 Task: Create New Customer with Customer Name: Dollar General, Billing Address Line1: 3636 Walton Street, Billing Address Line2:  Salt Lake City, Billing Address Line3:  Utah 84104
Action: Mouse moved to (182, 31)
Screenshot: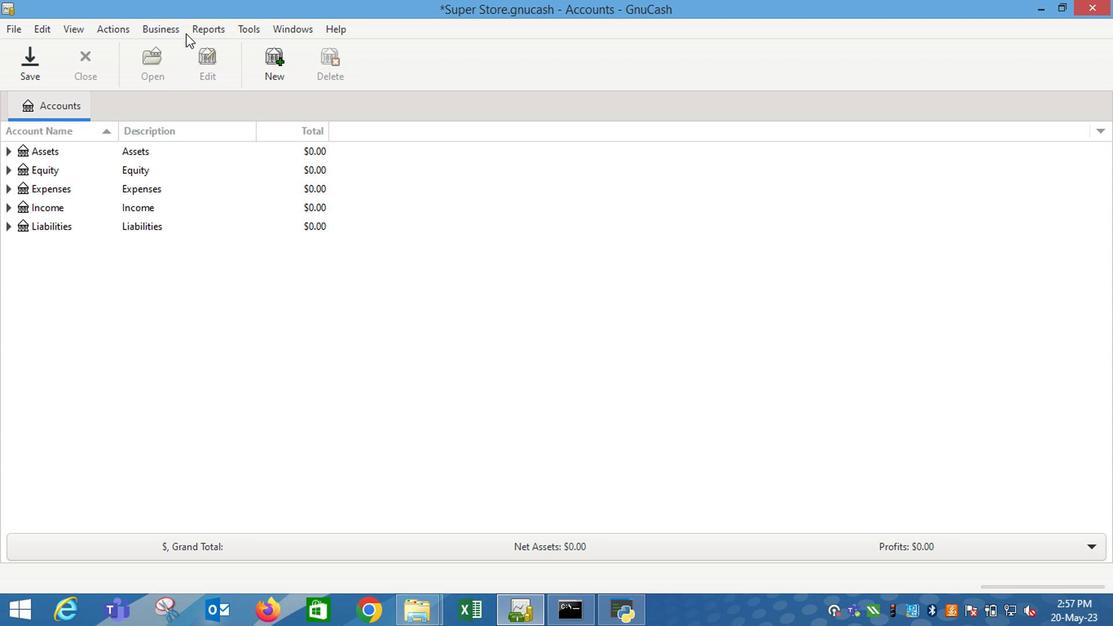 
Action: Mouse pressed left at (182, 31)
Screenshot: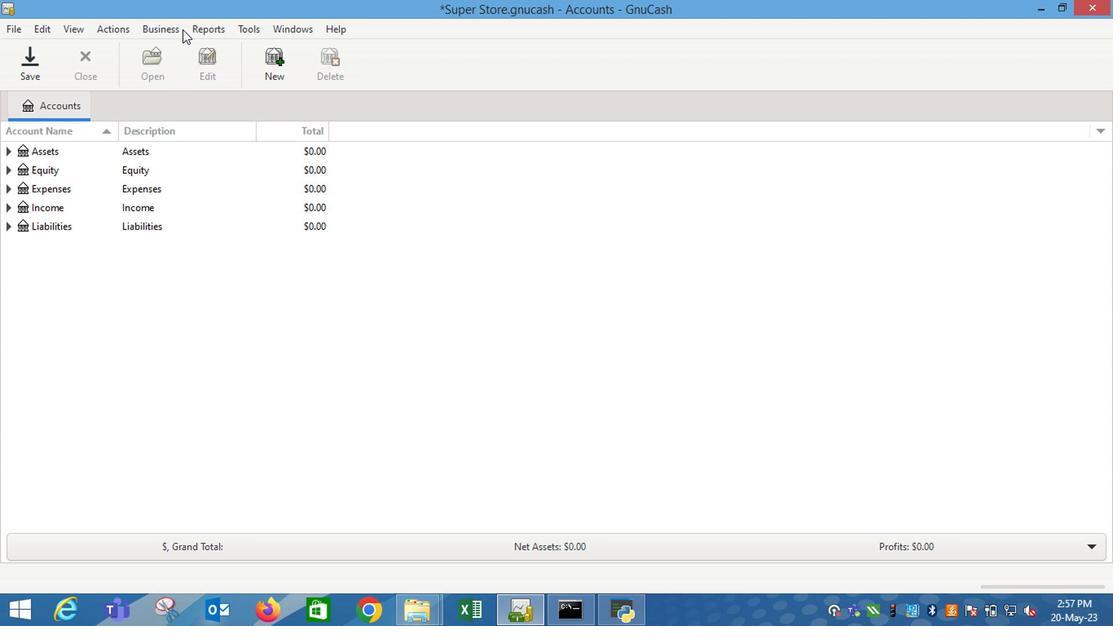
Action: Mouse moved to (374, 71)
Screenshot: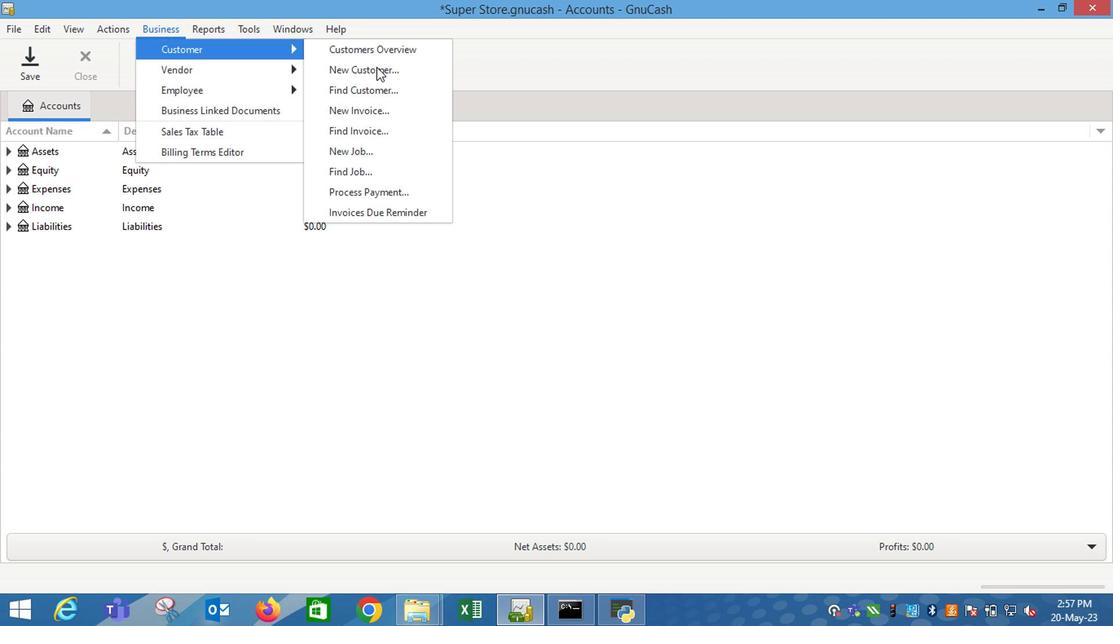 
Action: Mouse pressed left at (374, 71)
Screenshot: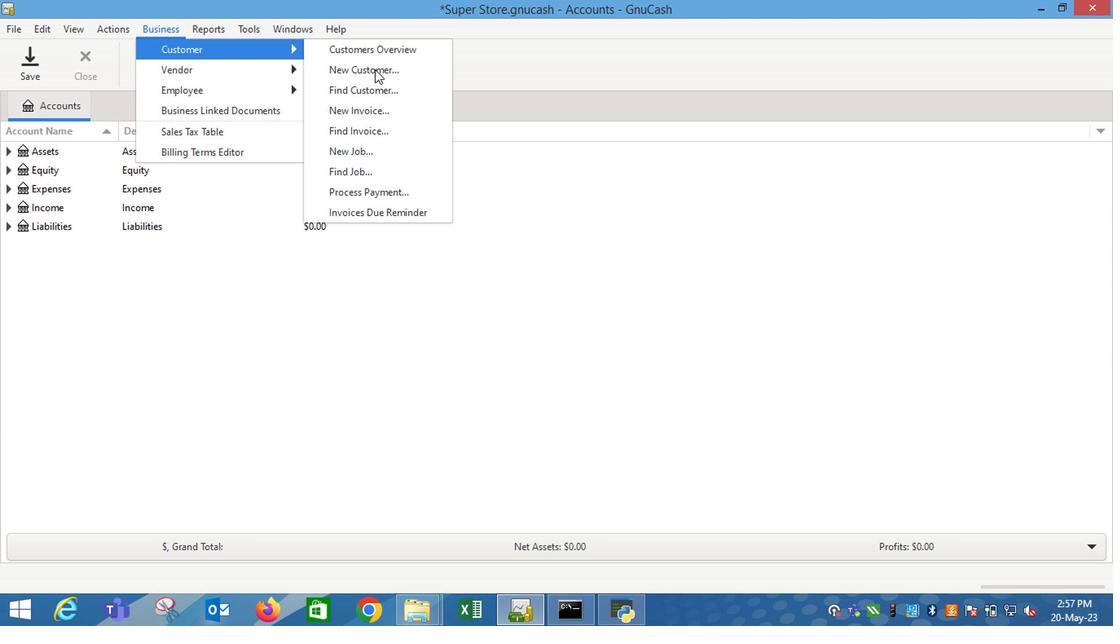 
Action: Key pressed <Key.shift_r>Dollar<Key.space><Key.shift_r>General<Key.space><Key.backspace><Key.tab><Key.tab><Key.tab>3636<Key.space><Key.shift_r>Walton<Key.space><Key.shift_r>Street<Key.tab><Key.shift_r>Sa<Key.right><Key.tab><Key.shift_r>U<Key.right>
Screenshot: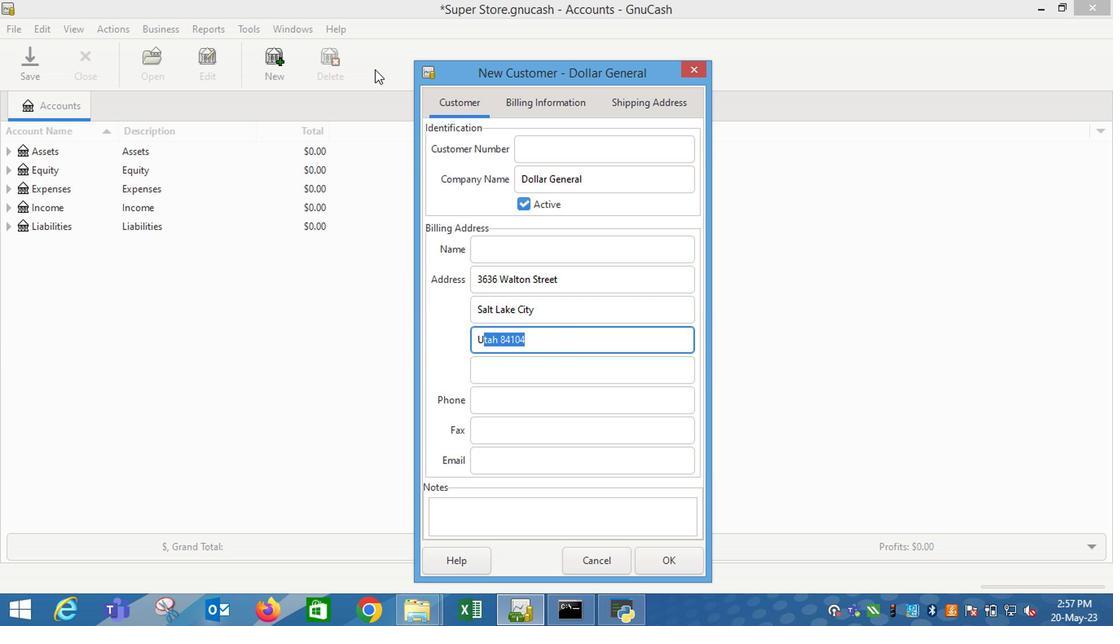 
Action: Mouse moved to (667, 559)
Screenshot: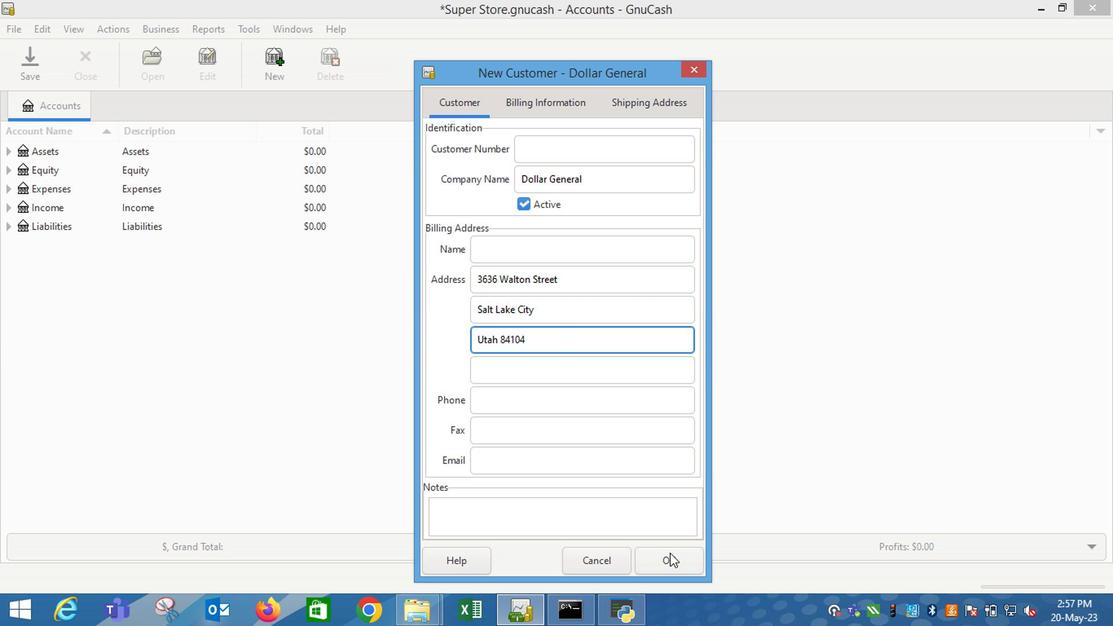 
Action: Mouse pressed left at (667, 559)
Screenshot: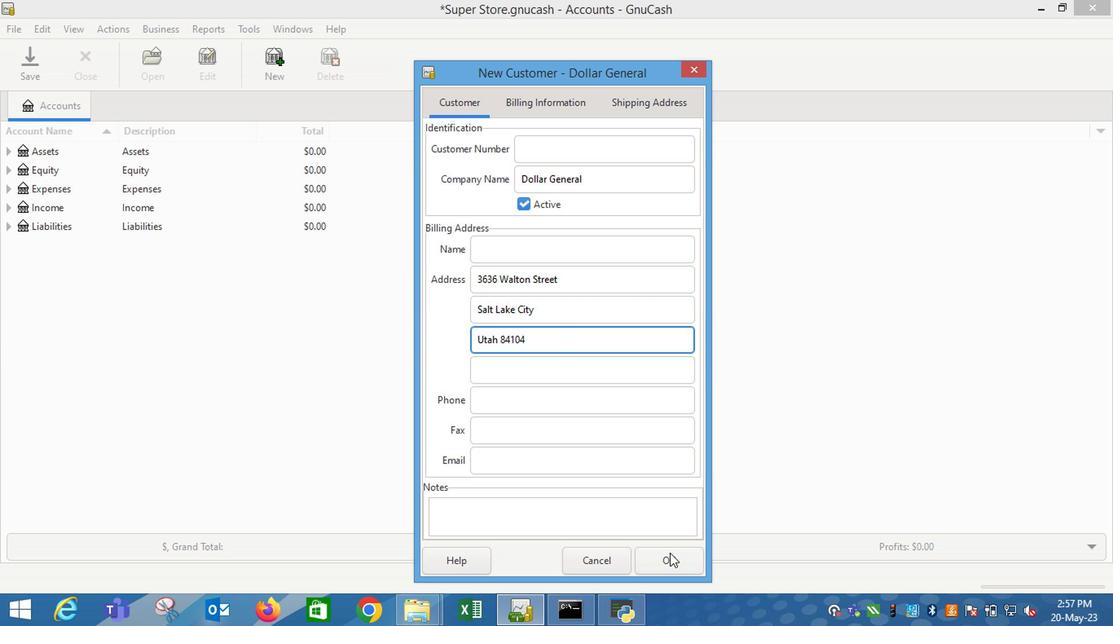 
Action: Mouse moved to (667, 560)
Screenshot: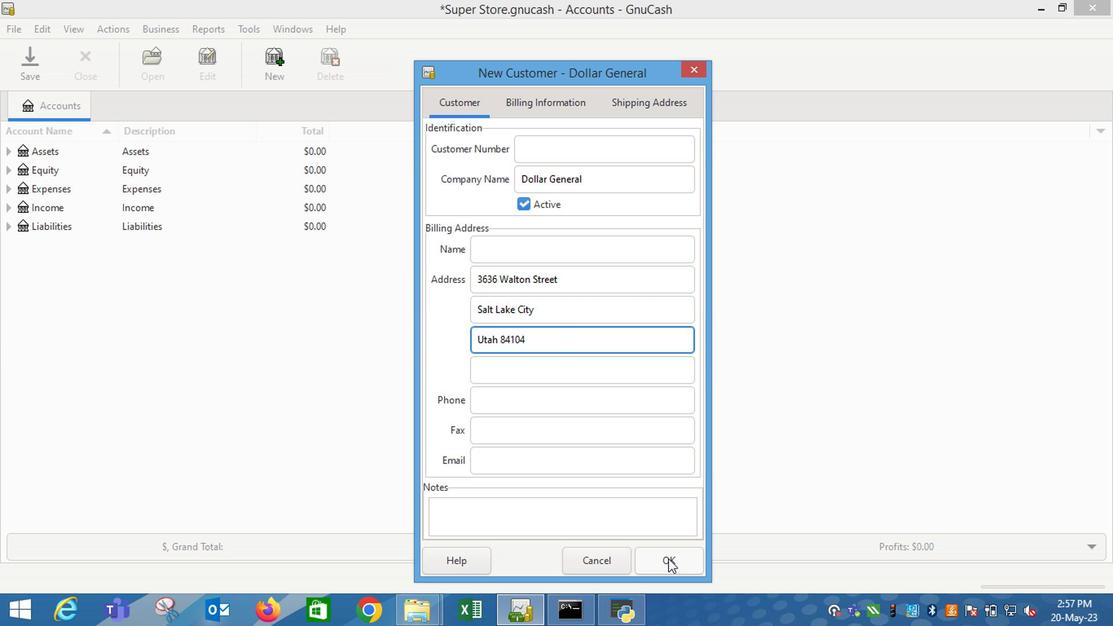 
